 Task: Create a due date automation trigger when advanced on, 2 hours before a card is due add dates due today.
Action: Mouse moved to (1001, 78)
Screenshot: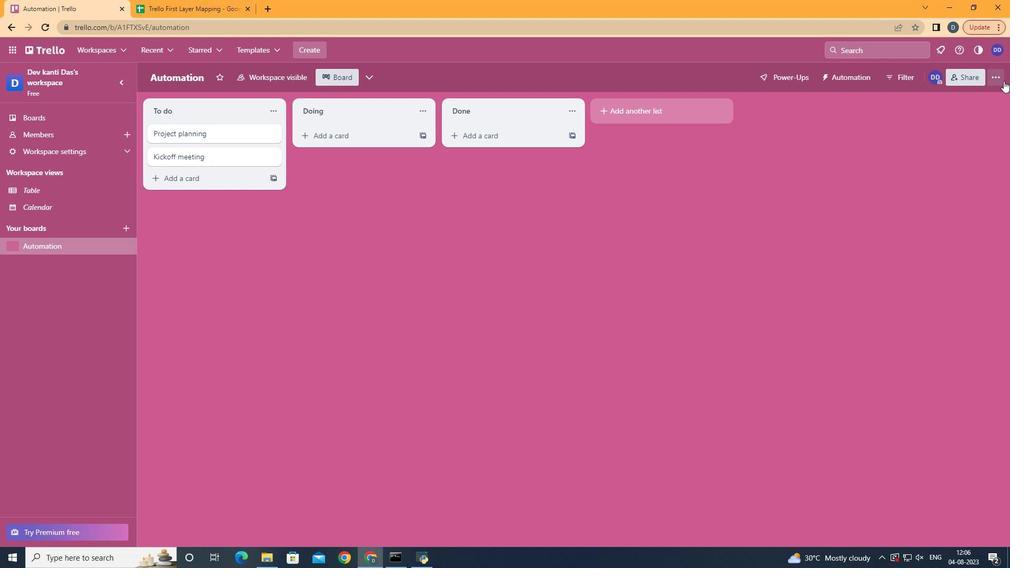 
Action: Mouse pressed left at (1001, 78)
Screenshot: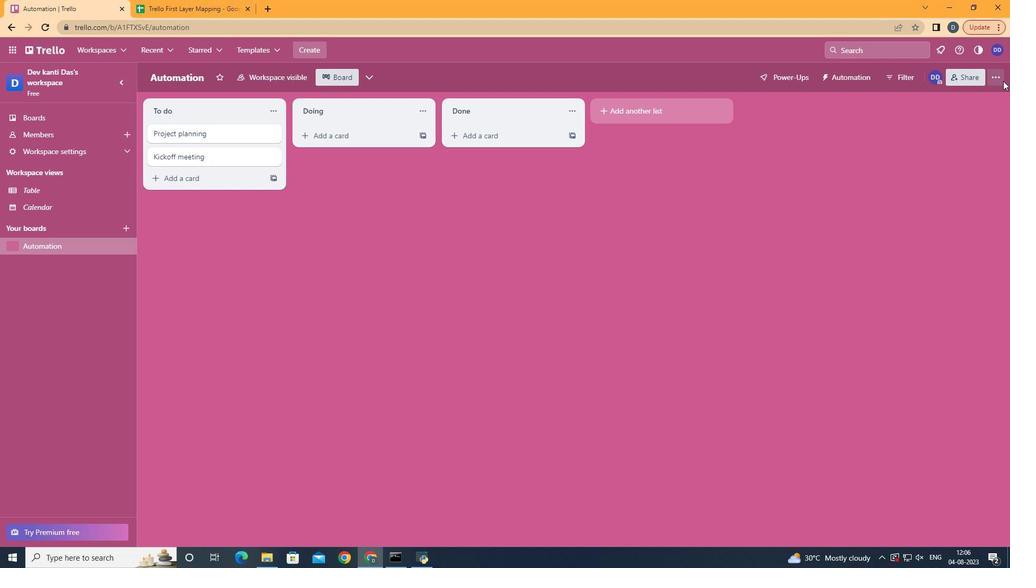 
Action: Mouse moved to (922, 215)
Screenshot: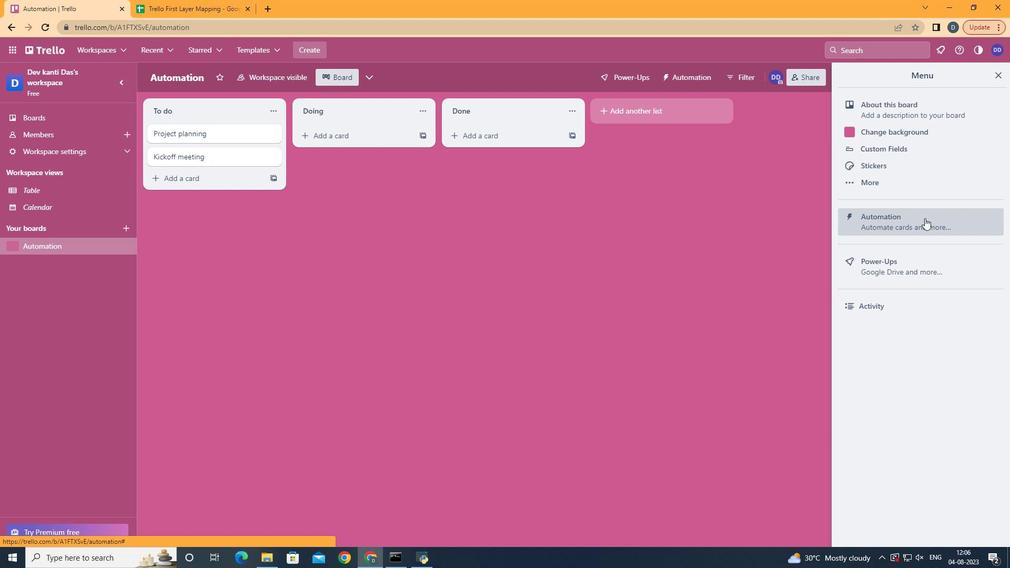 
Action: Mouse pressed left at (922, 215)
Screenshot: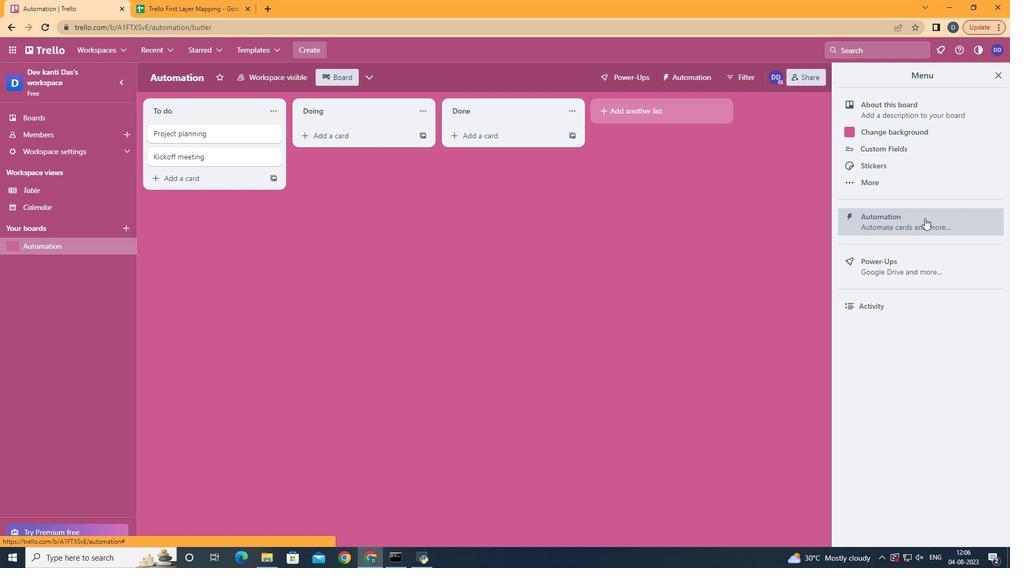 
Action: Mouse moved to (230, 212)
Screenshot: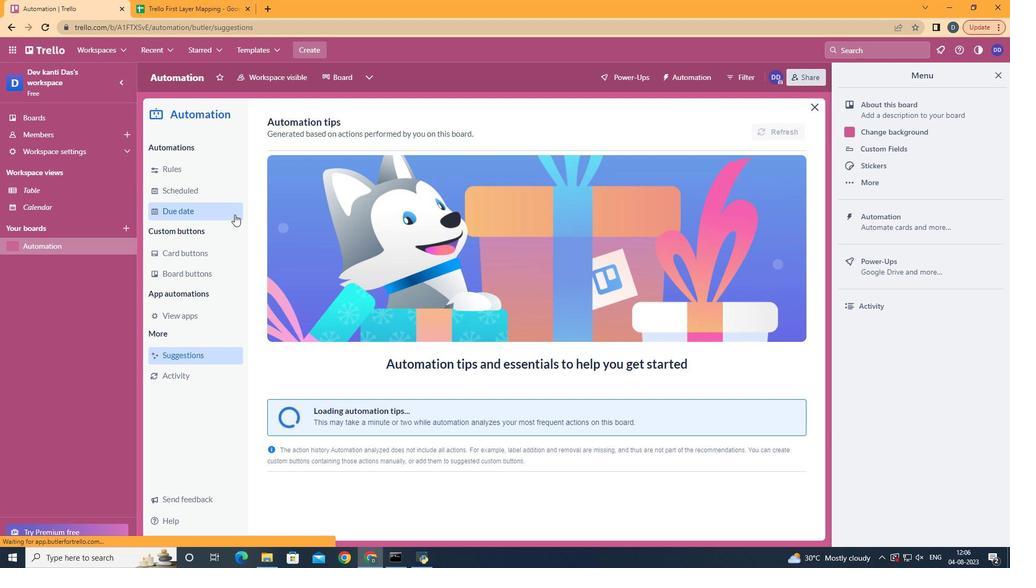 
Action: Mouse pressed left at (230, 212)
Screenshot: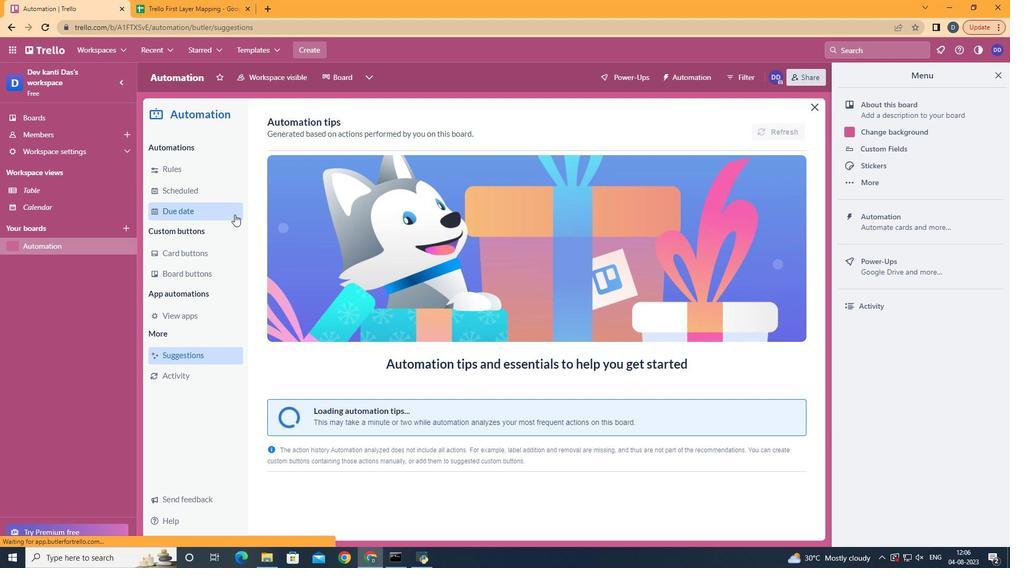 
Action: Mouse moved to (750, 118)
Screenshot: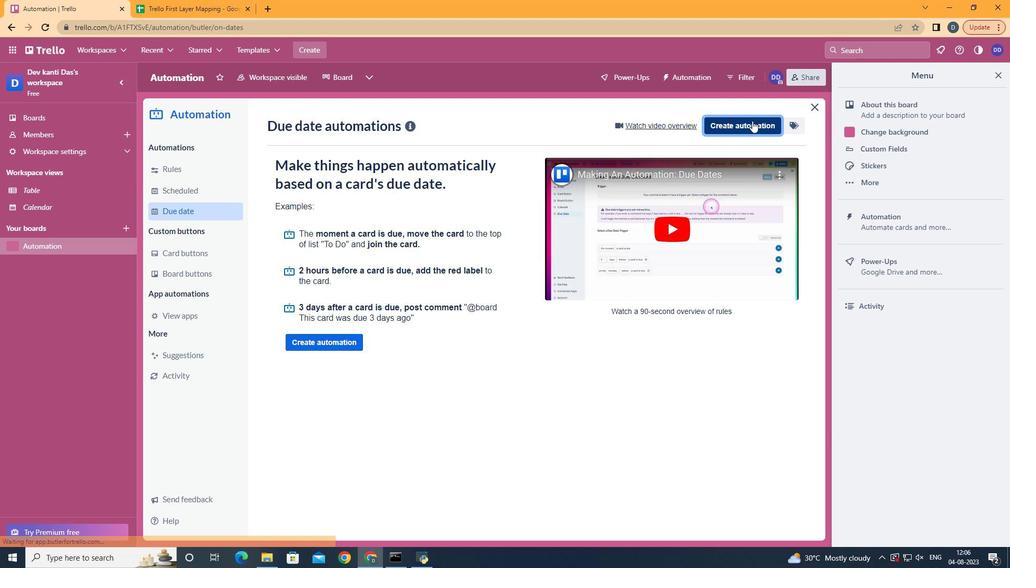 
Action: Mouse pressed left at (750, 118)
Screenshot: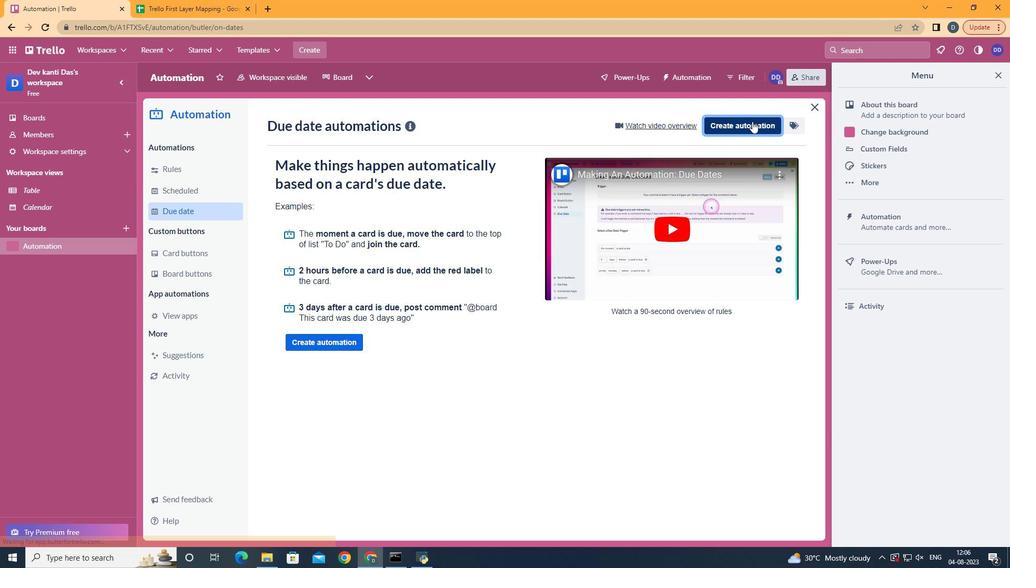 
Action: Mouse moved to (584, 219)
Screenshot: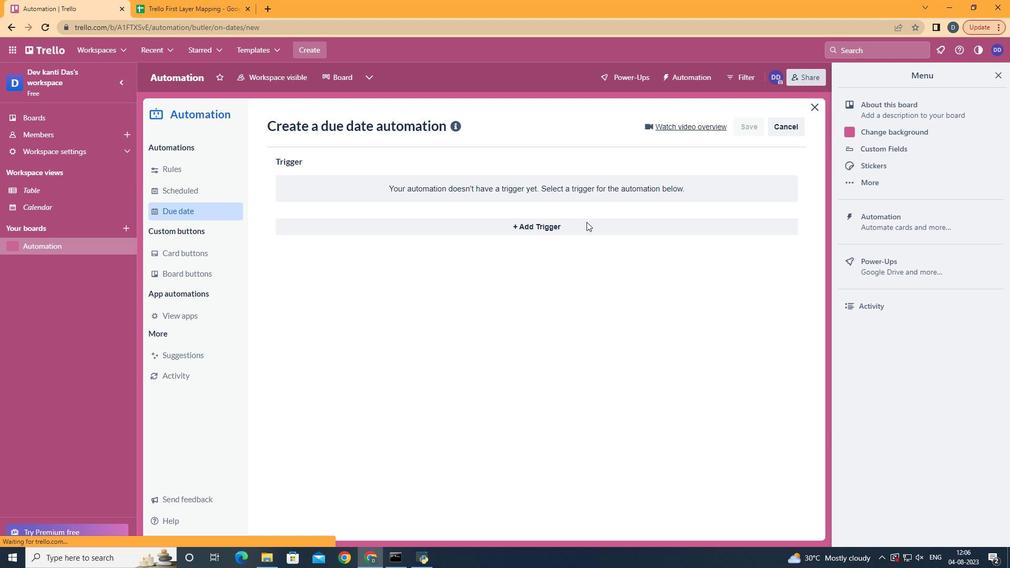 
Action: Mouse pressed left at (584, 219)
Screenshot: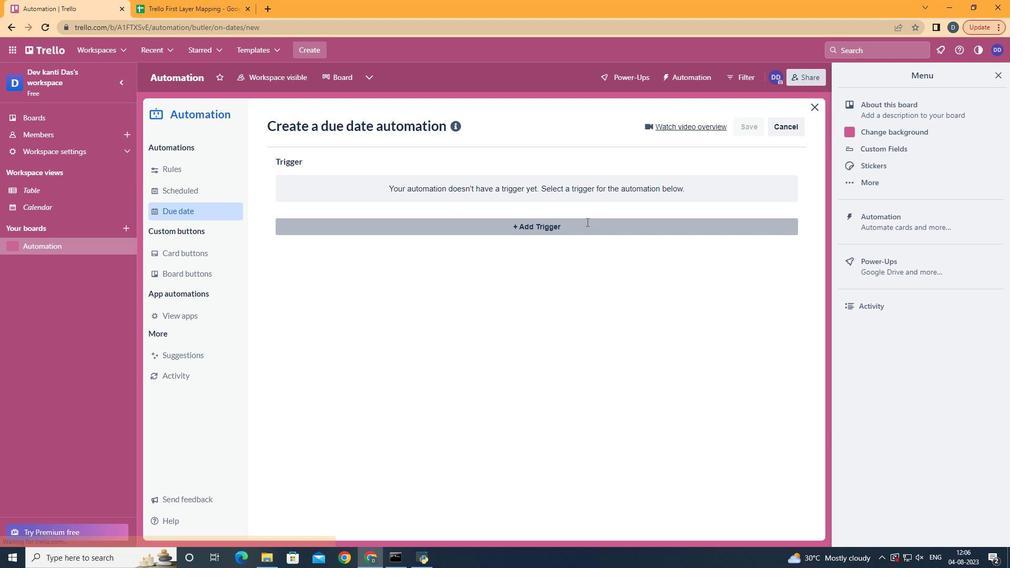 
Action: Mouse moved to (341, 450)
Screenshot: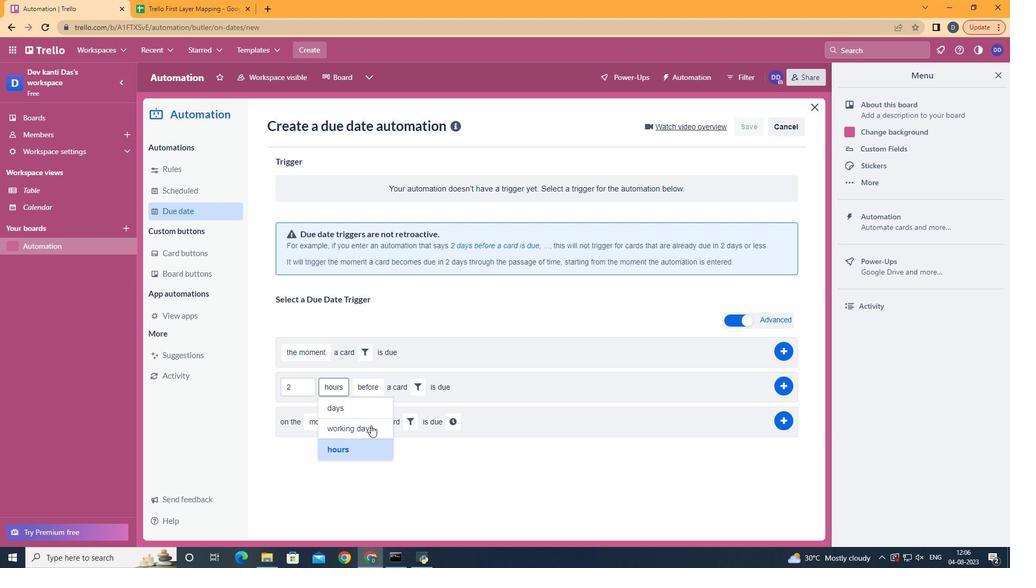 
Action: Mouse pressed left at (341, 450)
Screenshot: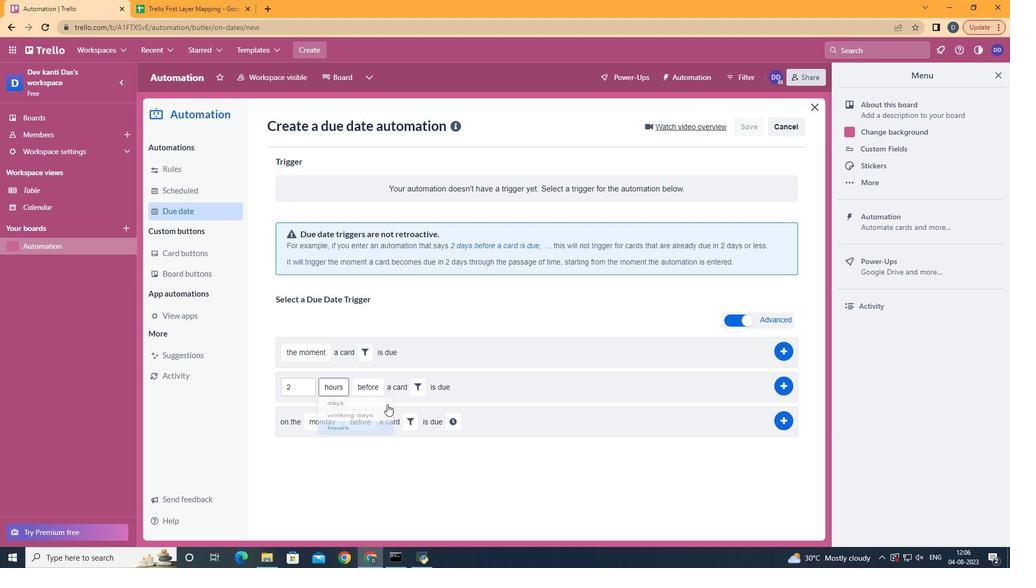 
Action: Mouse moved to (370, 402)
Screenshot: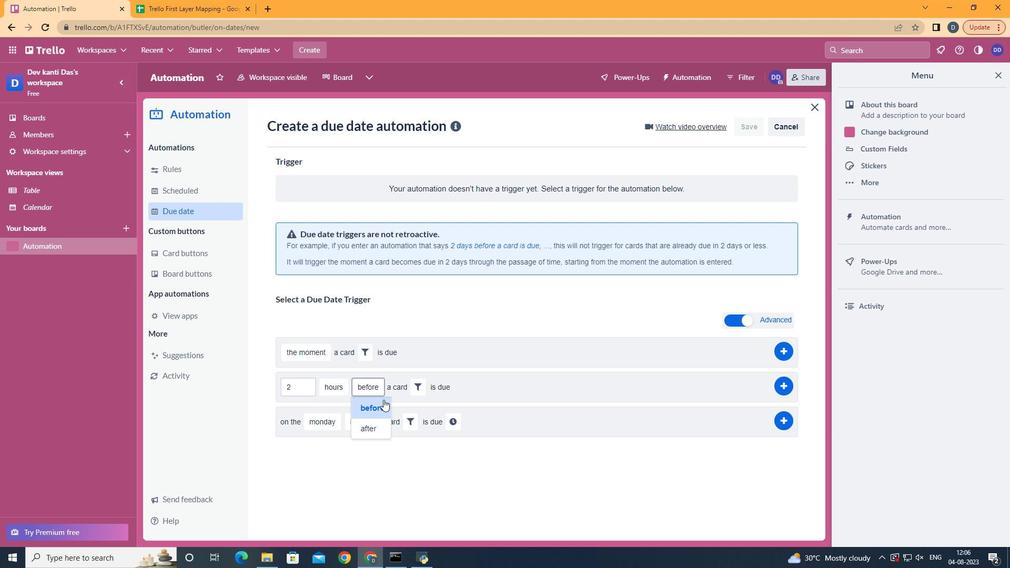 
Action: Mouse pressed left at (370, 402)
Screenshot: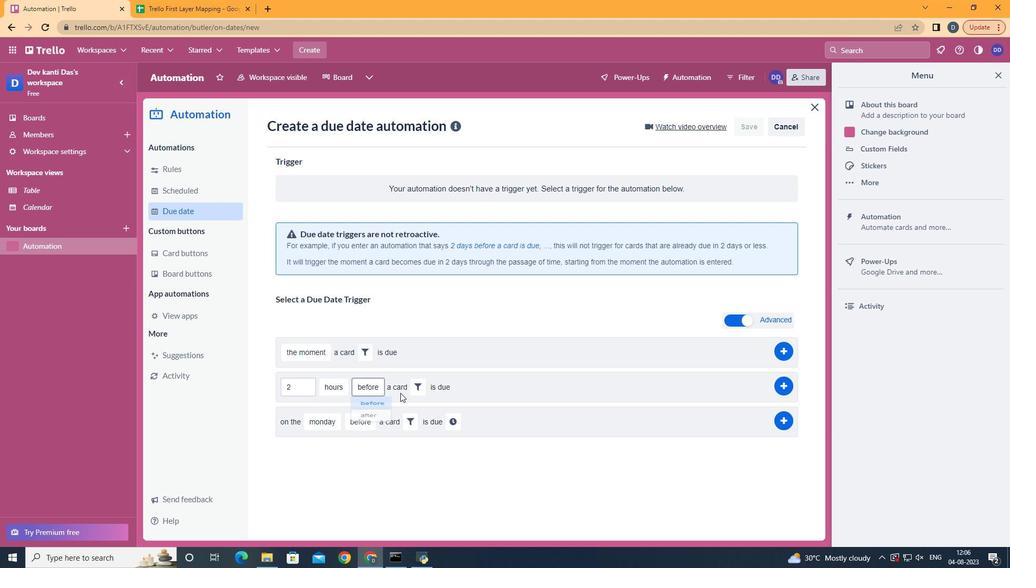 
Action: Mouse moved to (412, 384)
Screenshot: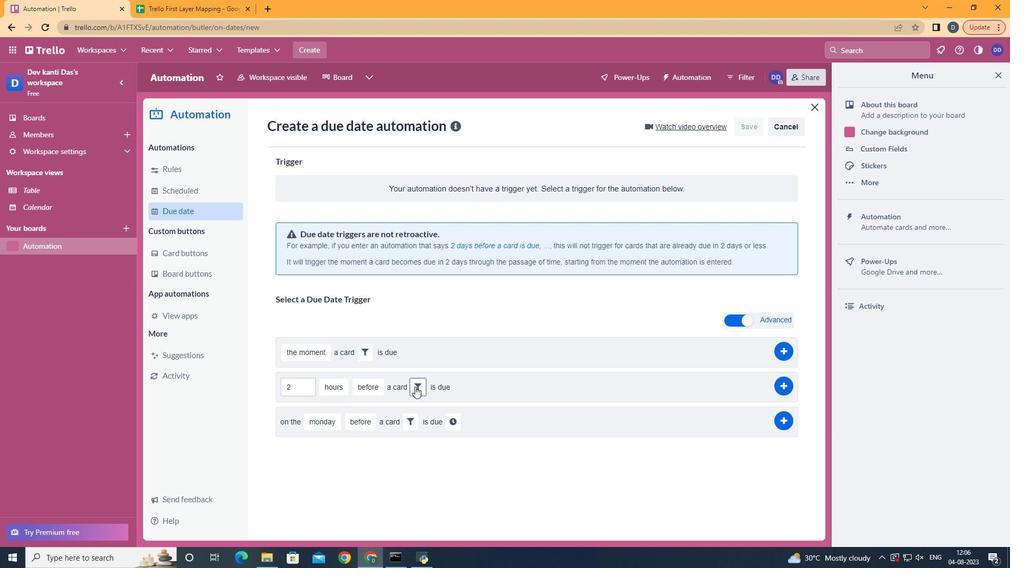 
Action: Mouse pressed left at (412, 384)
Screenshot: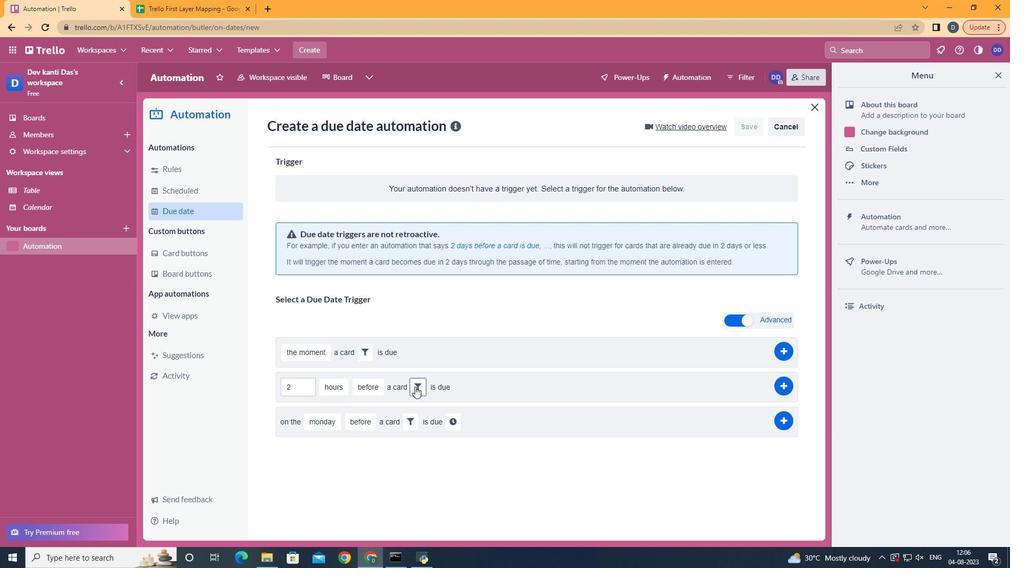 
Action: Mouse moved to (468, 408)
Screenshot: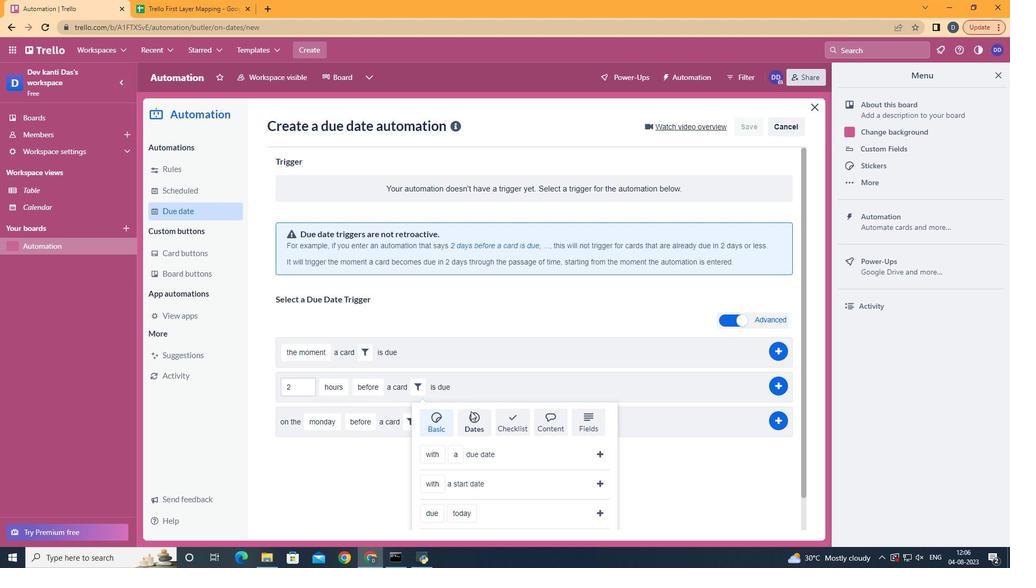 
Action: Mouse pressed left at (468, 408)
Screenshot: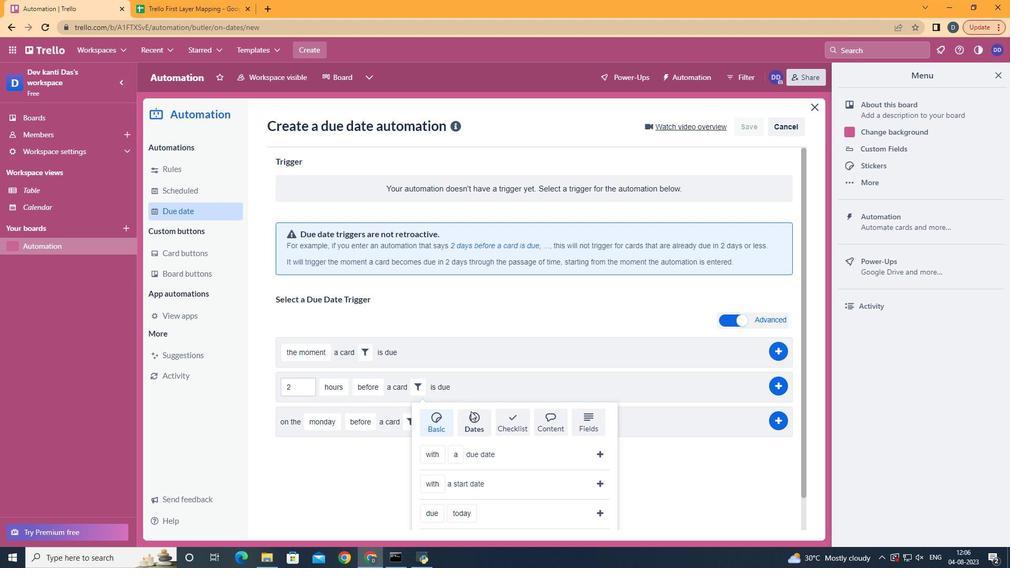 
Action: Mouse scrolled (468, 408) with delta (0, 0)
Screenshot: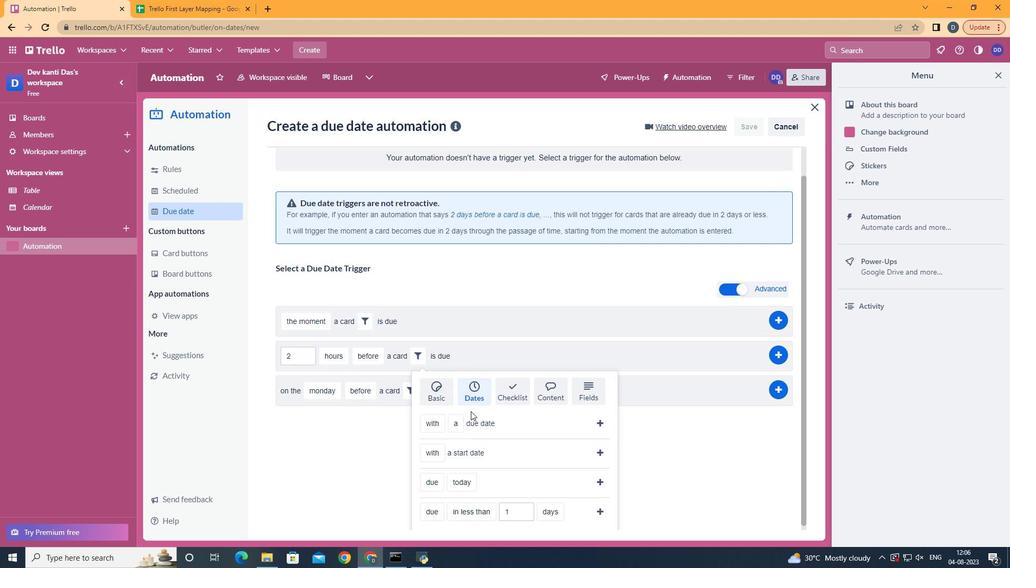 
Action: Mouse scrolled (468, 408) with delta (0, 0)
Screenshot: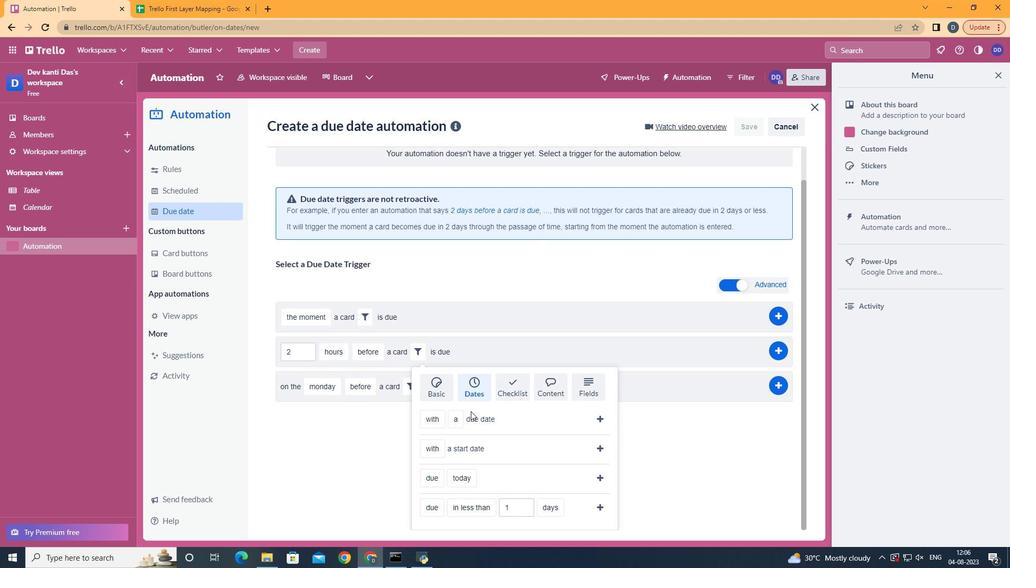 
Action: Mouse scrolled (468, 408) with delta (0, 0)
Screenshot: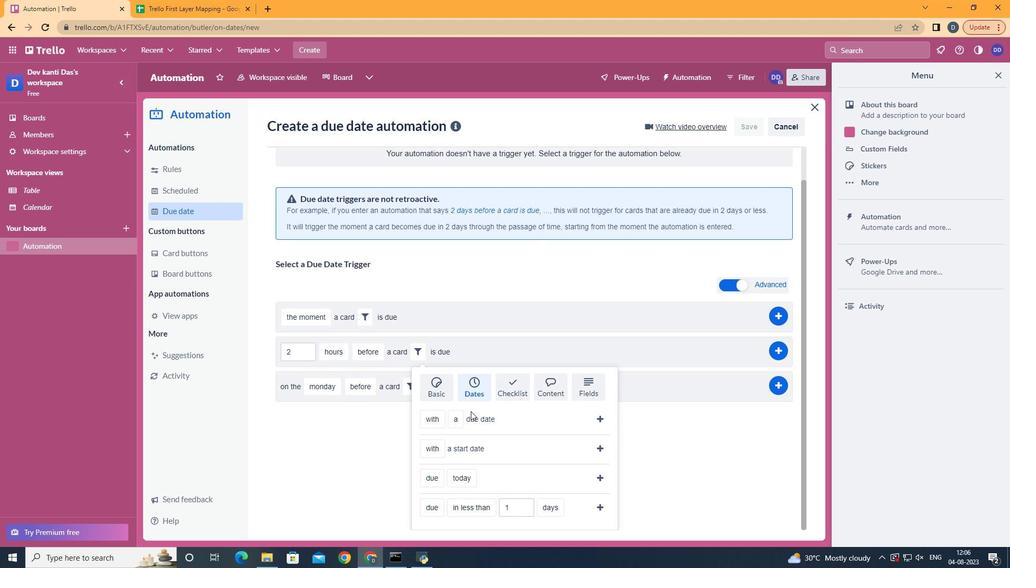 
Action: Mouse scrolled (468, 408) with delta (0, 0)
Screenshot: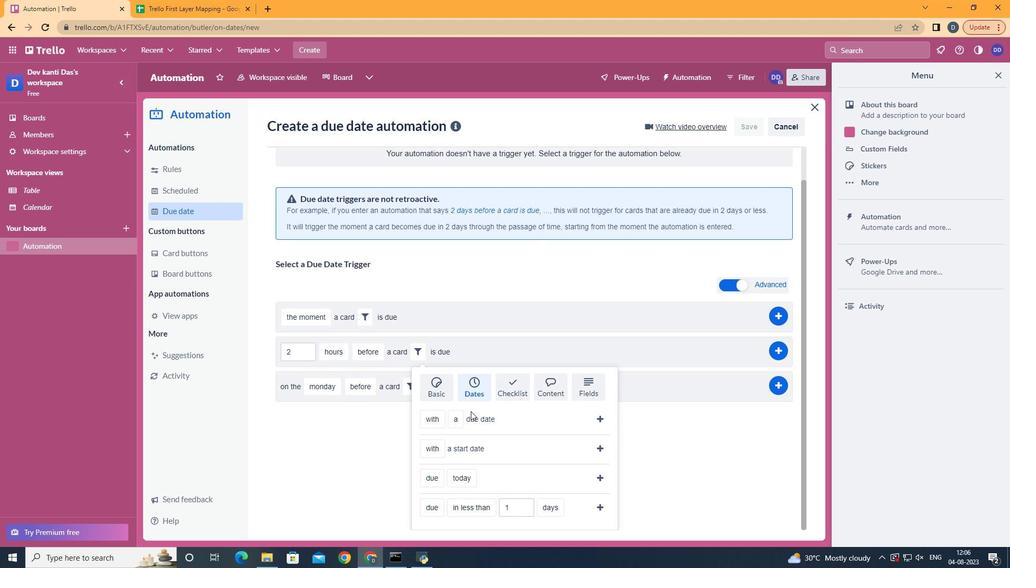 
Action: Mouse scrolled (468, 408) with delta (0, 0)
Screenshot: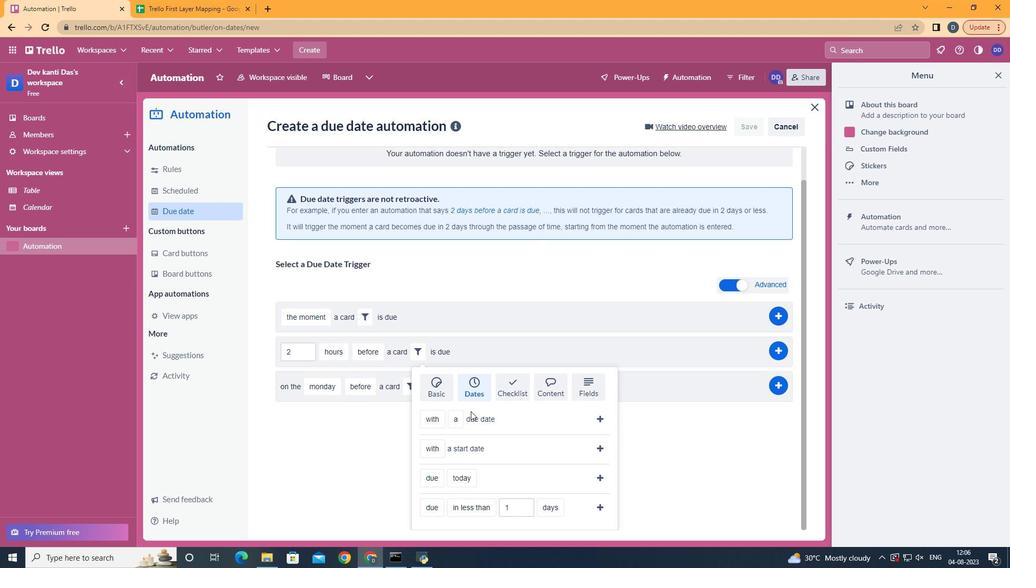 
Action: Mouse moved to (460, 392)
Screenshot: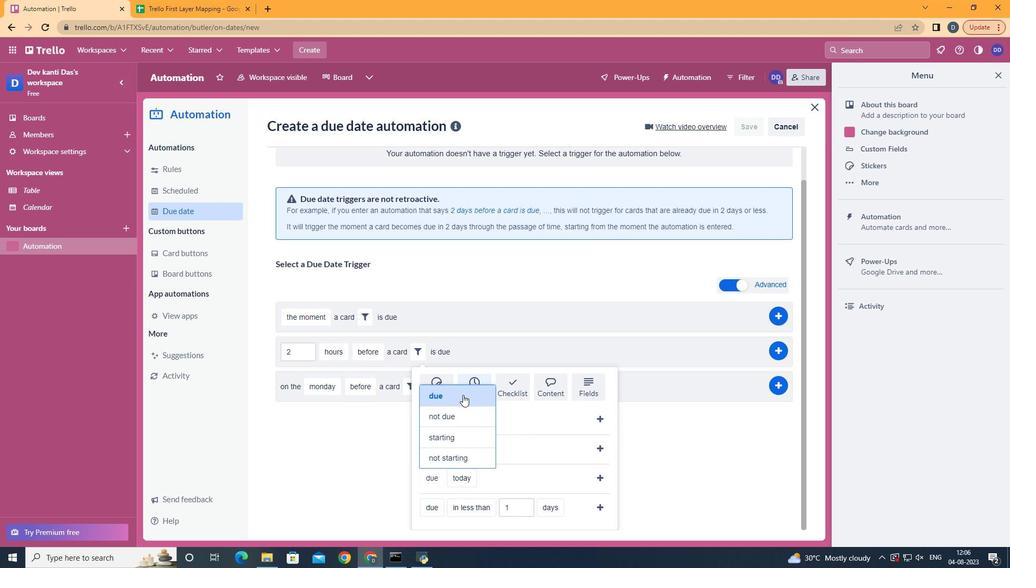 
Action: Mouse pressed left at (460, 392)
Screenshot: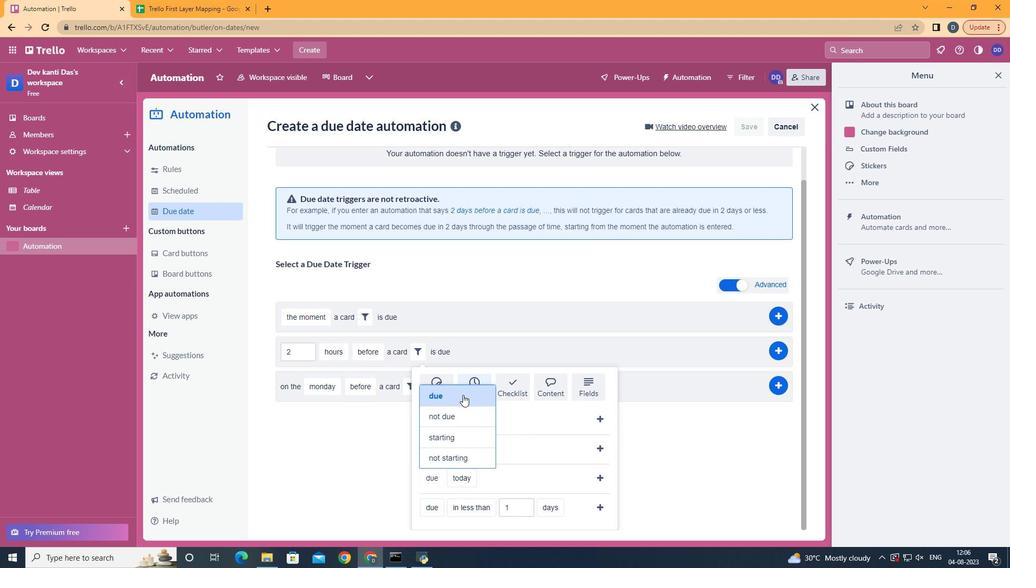 
Action: Mouse moved to (470, 351)
Screenshot: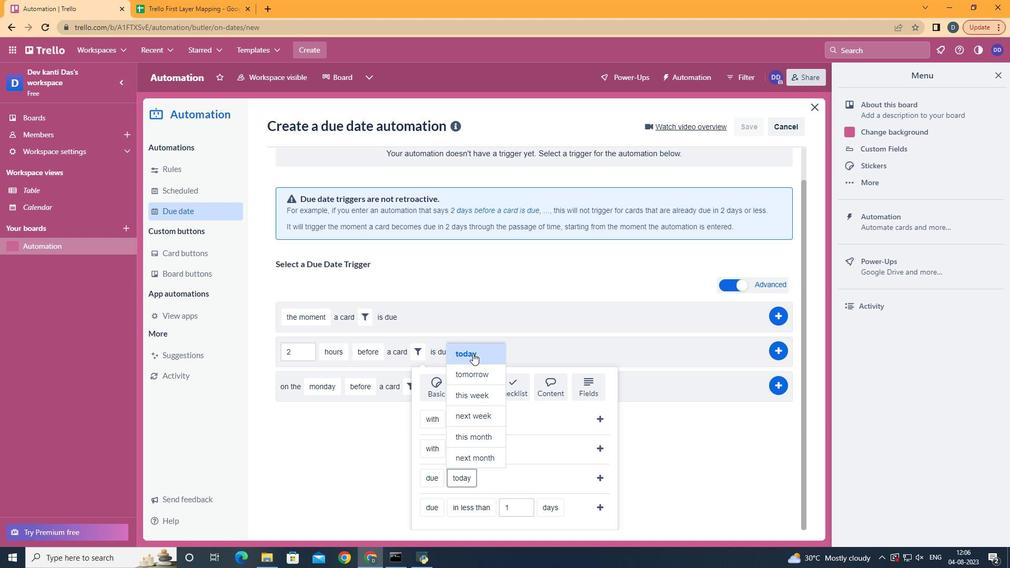 
Action: Mouse pressed left at (470, 351)
Screenshot: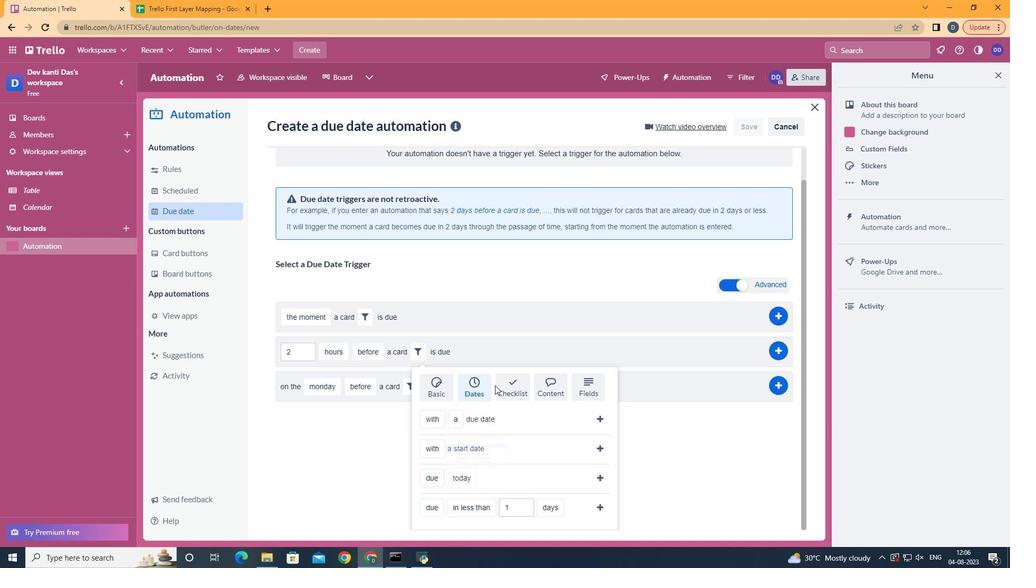 
Action: Mouse moved to (595, 476)
Screenshot: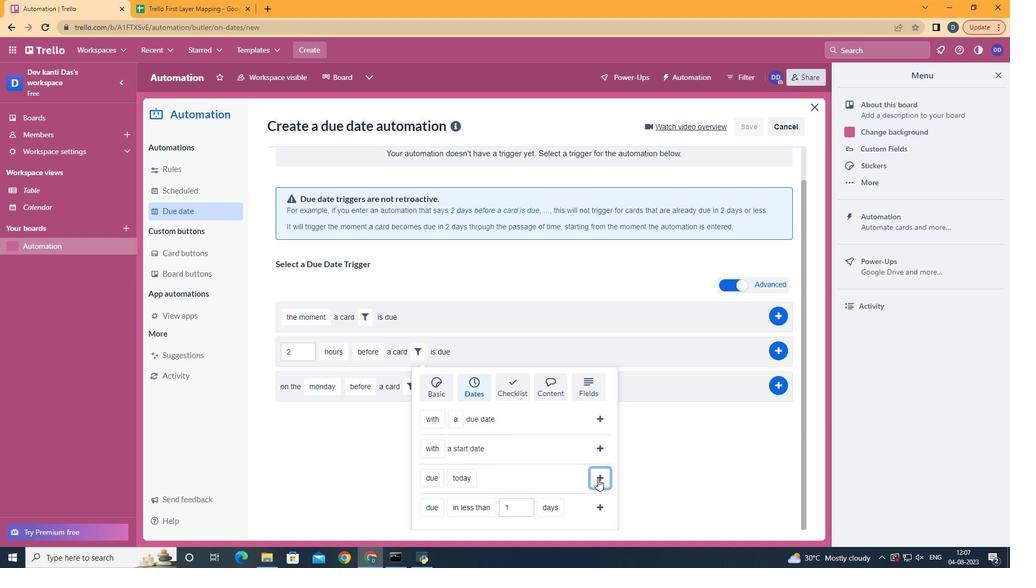 
Action: Mouse pressed left at (595, 476)
Screenshot: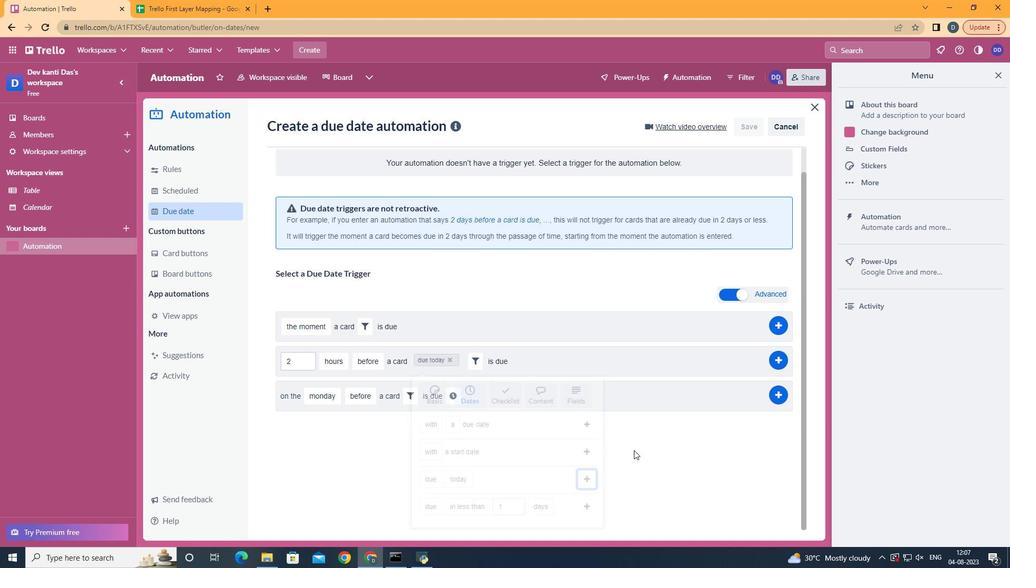
Action: Mouse moved to (781, 381)
Screenshot: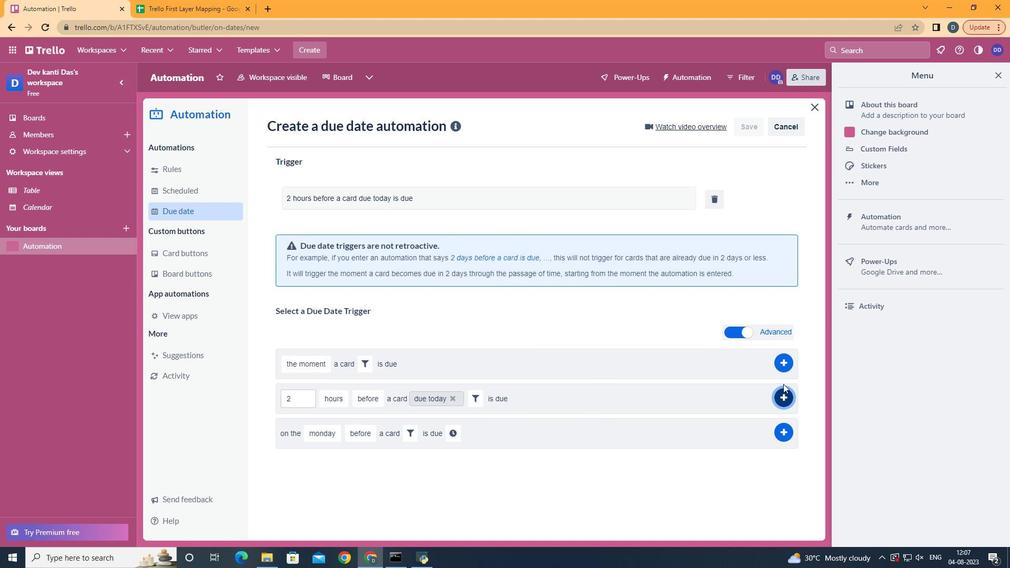 
Action: Mouse pressed left at (781, 381)
Screenshot: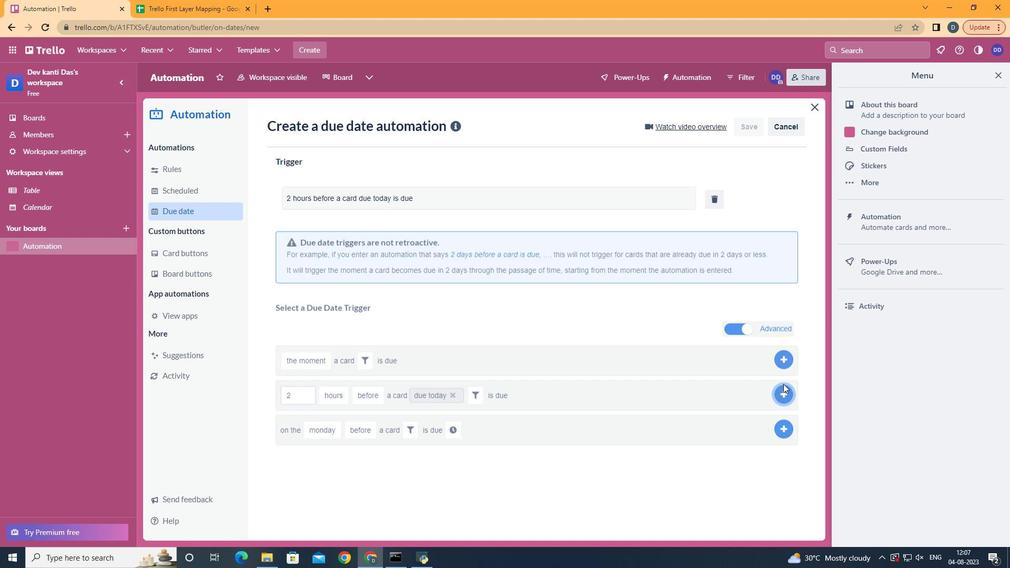 
Action: Mouse moved to (434, 197)
Screenshot: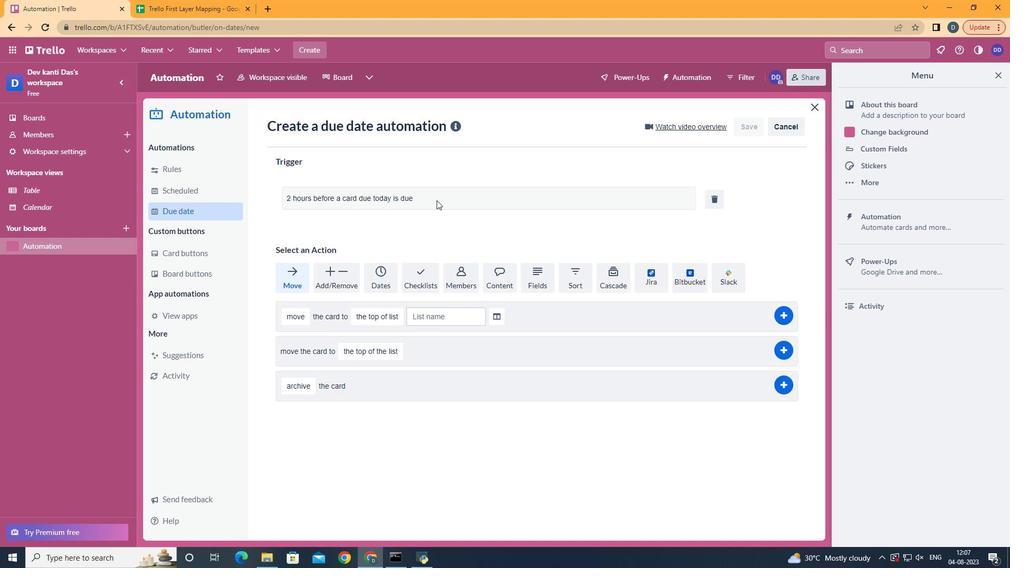 
